 Task: Display the location "Duck Creek Road, Springdale, MT 59082" while booking.
Action: Mouse moved to (714, 345)
Screenshot: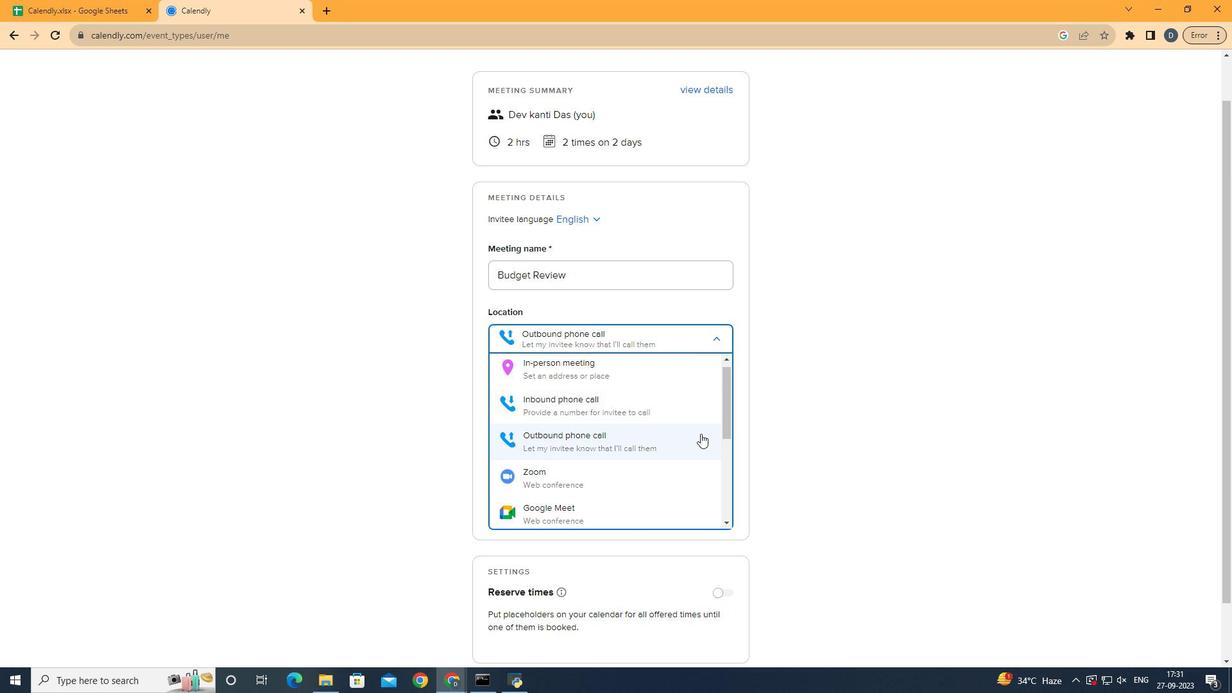 
Action: Mouse pressed left at (714, 345)
Screenshot: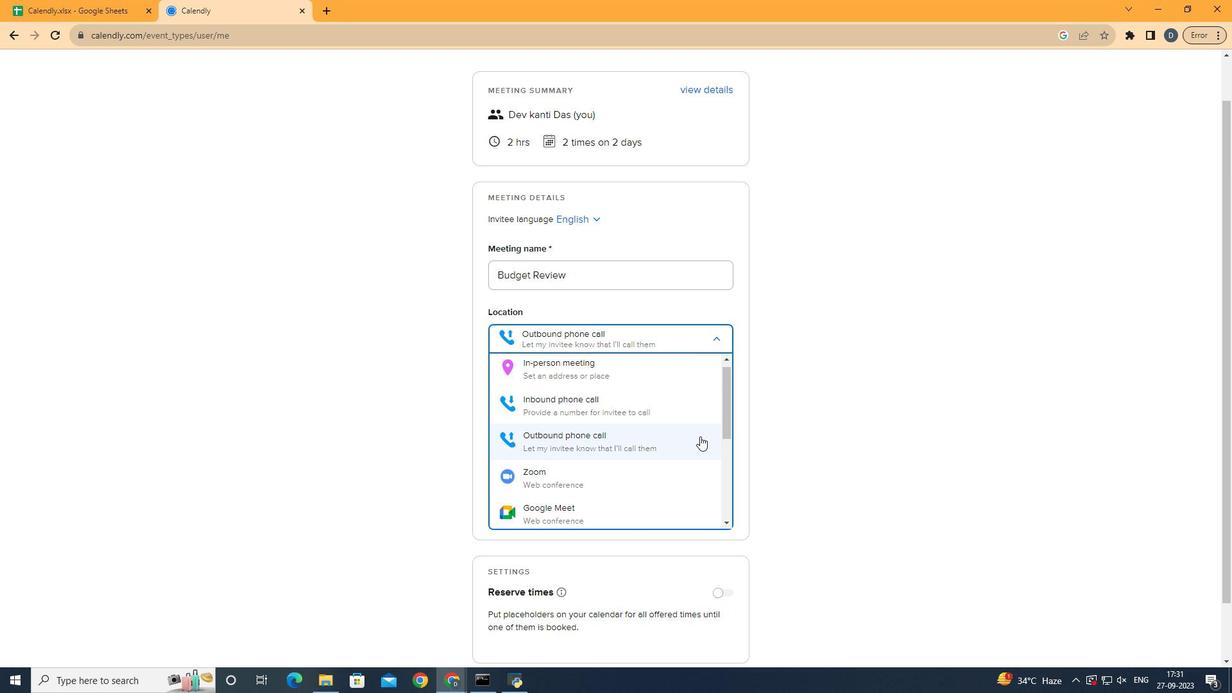 
Action: Mouse moved to (698, 434)
Screenshot: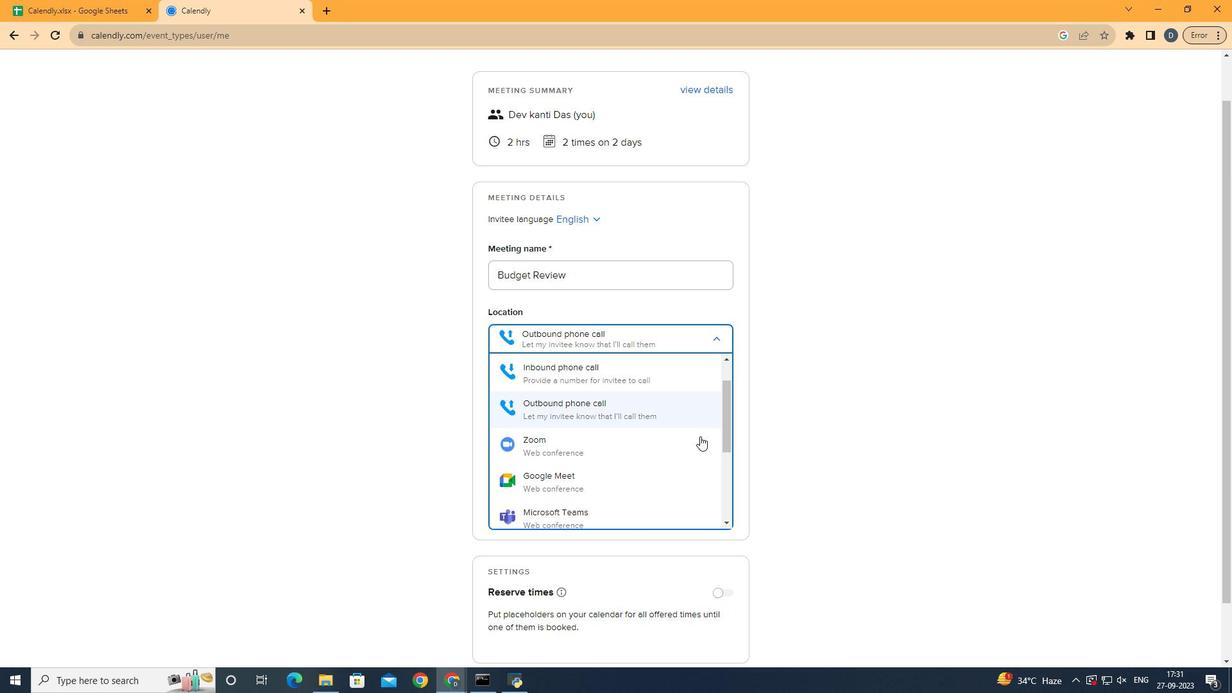 
Action: Mouse scrolled (698, 434) with delta (0, 0)
Screenshot: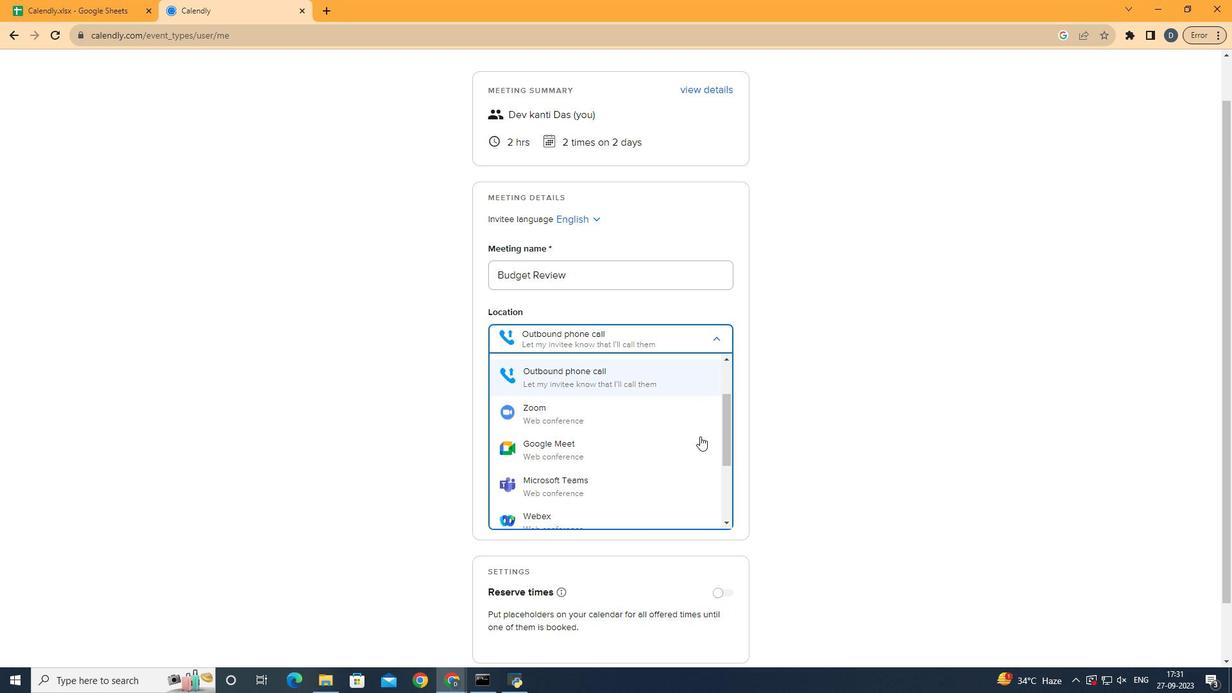 
Action: Mouse scrolled (698, 434) with delta (0, 0)
Screenshot: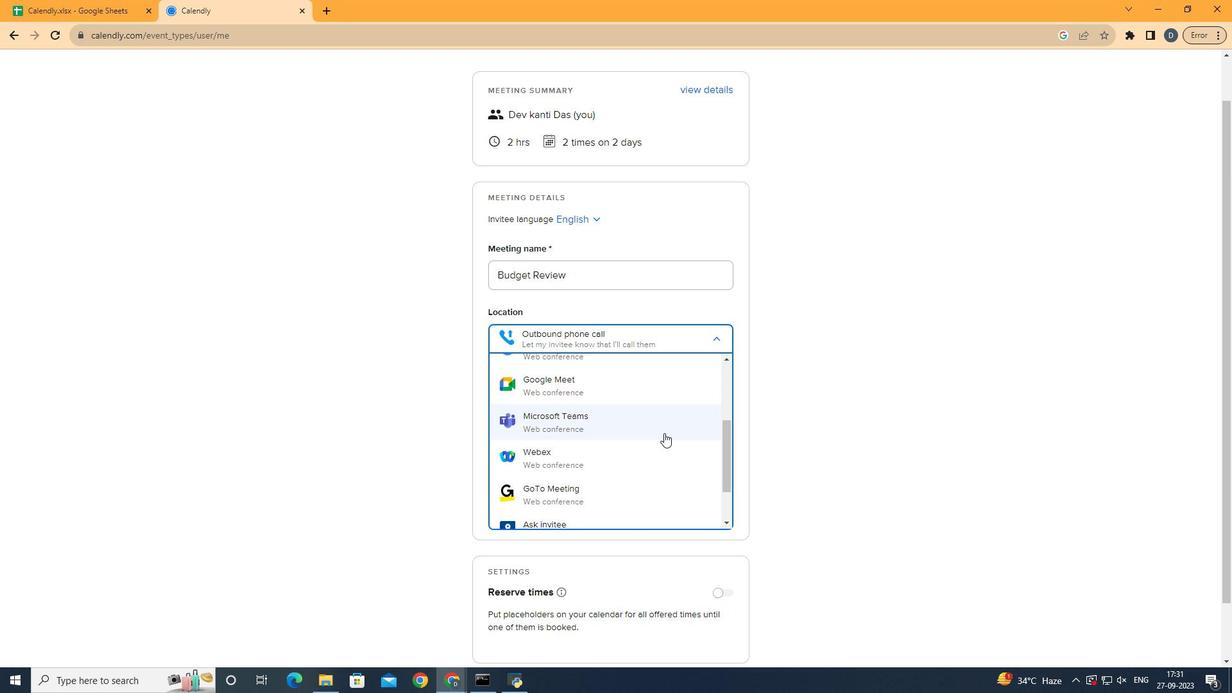 
Action: Mouse moved to (662, 431)
Screenshot: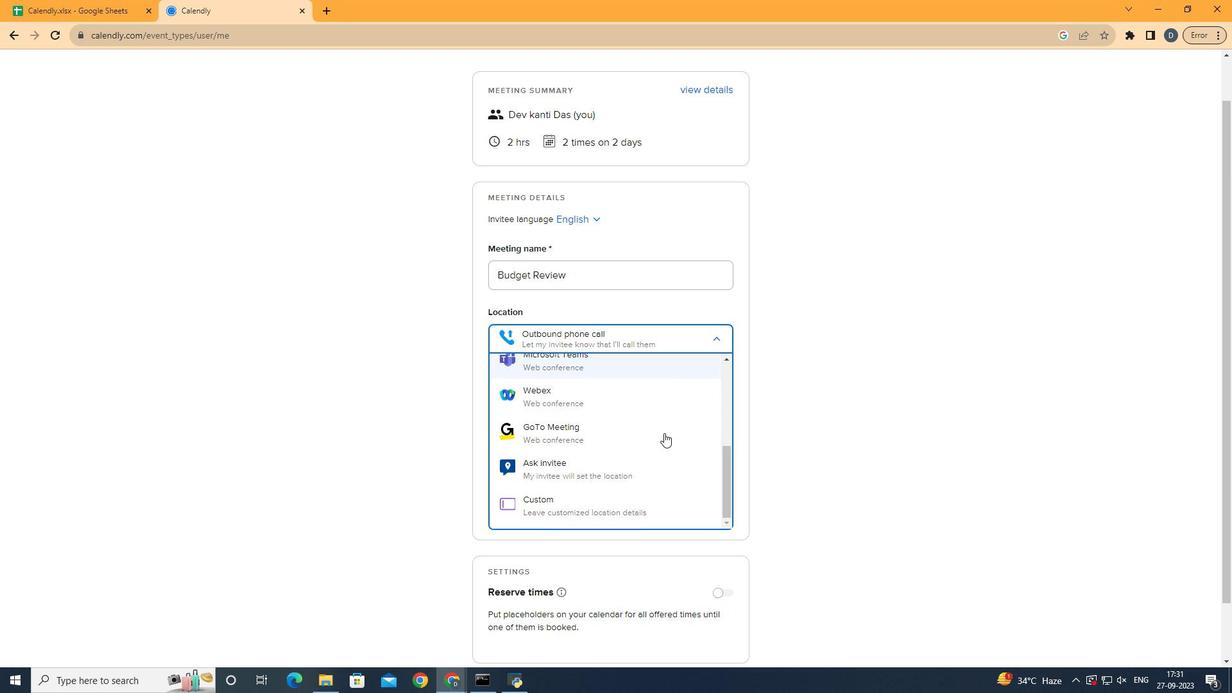 
Action: Mouse scrolled (662, 430) with delta (0, 0)
Screenshot: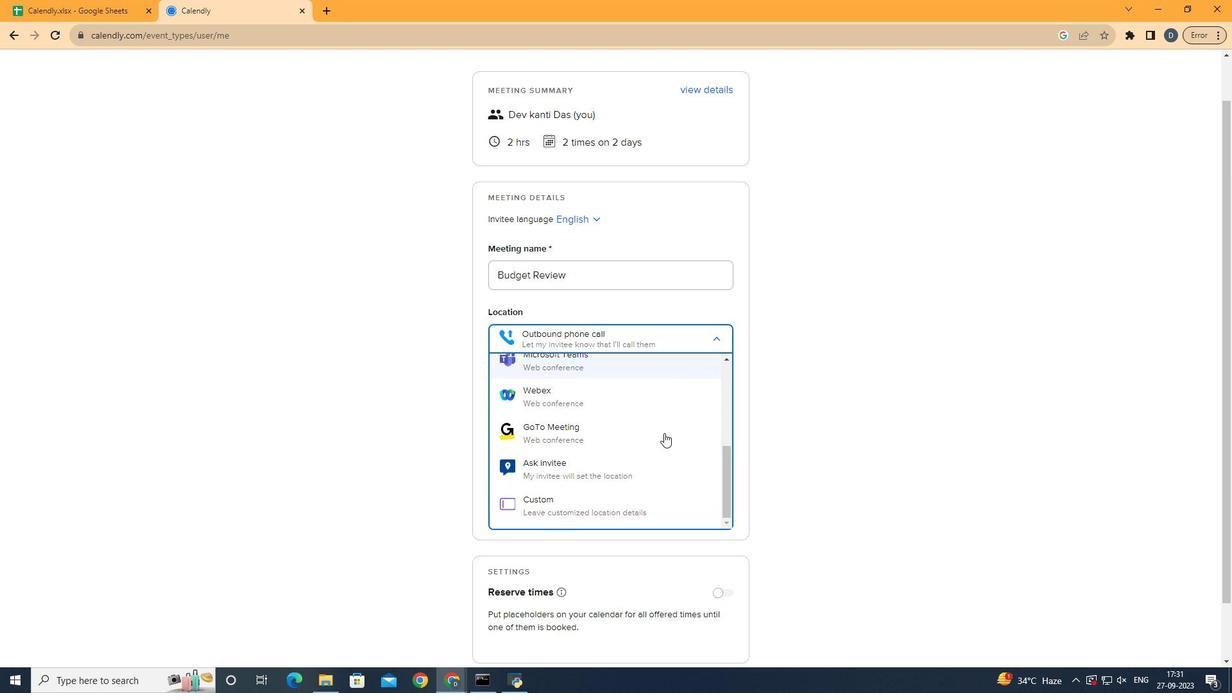 
Action: Mouse moved to (660, 432)
Screenshot: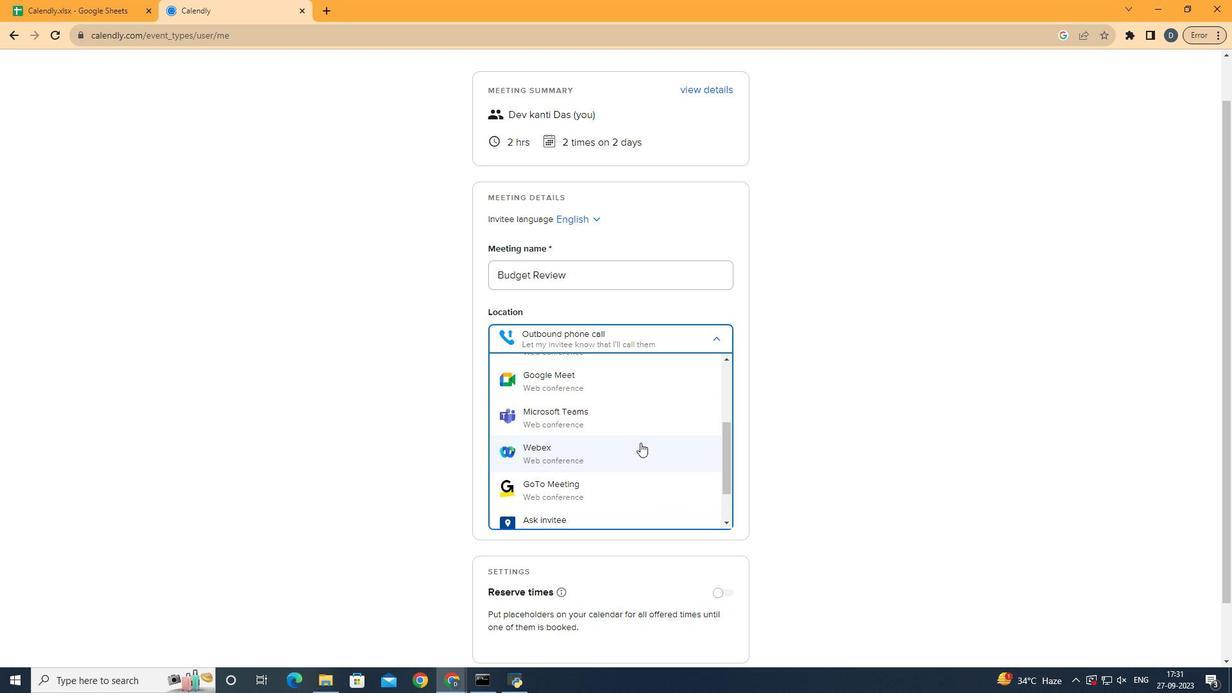 
Action: Mouse scrolled (660, 431) with delta (0, 0)
Screenshot: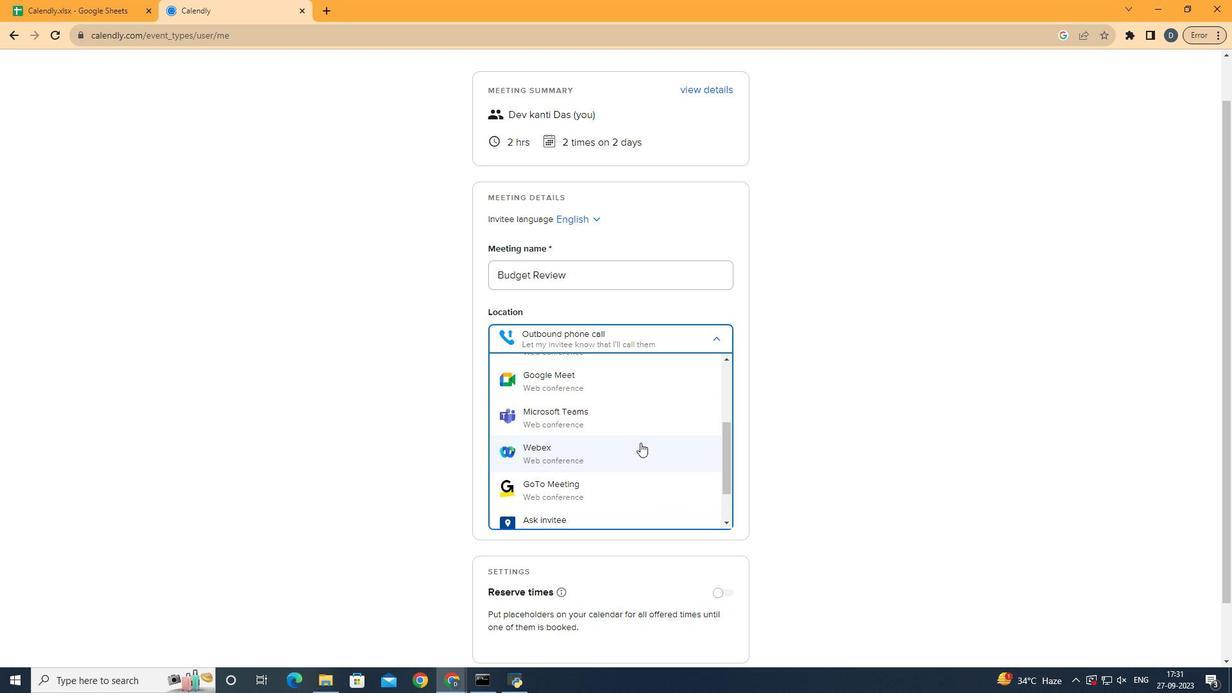 
Action: Mouse moved to (660, 432)
Screenshot: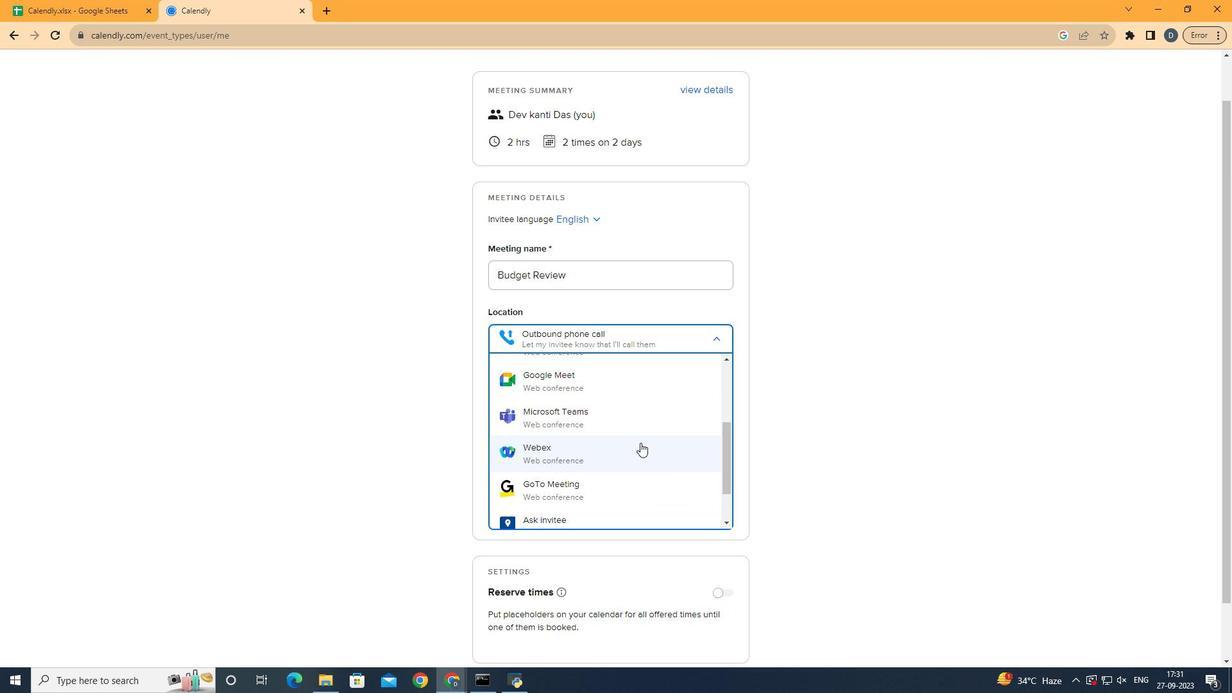 
Action: Mouse scrolled (660, 431) with delta (0, 0)
Screenshot: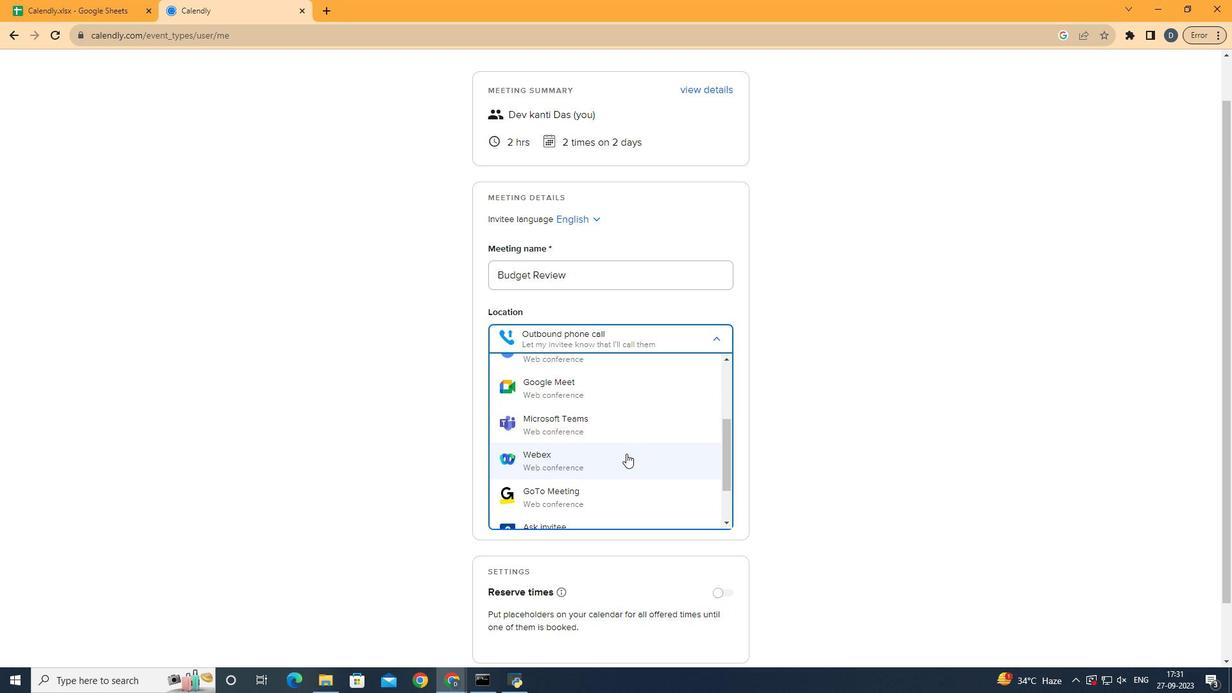 
Action: Mouse scrolled (660, 432) with delta (0, 0)
Screenshot: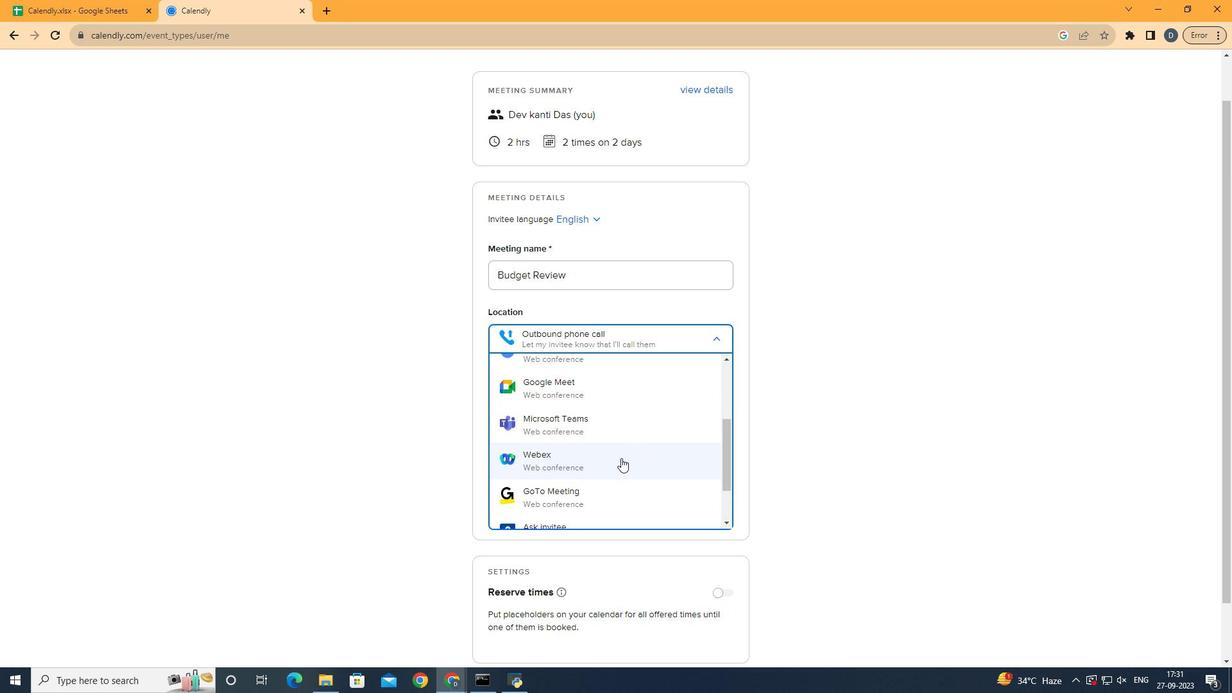 
Action: Mouse moved to (619, 456)
Screenshot: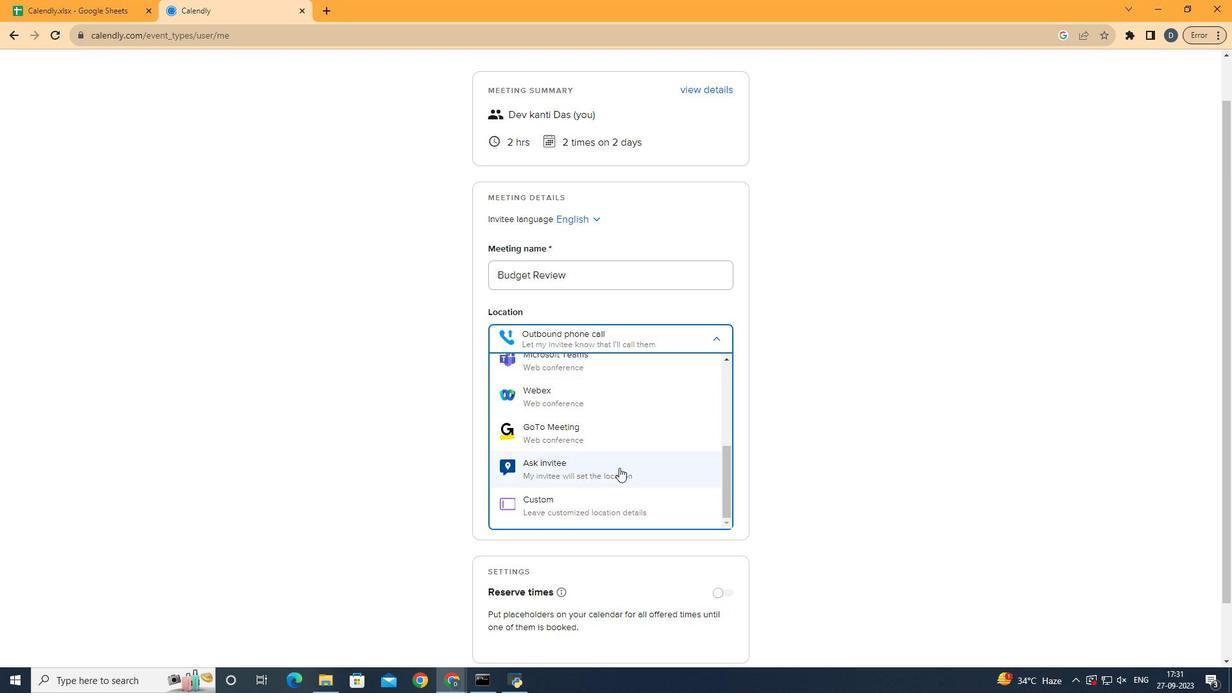 
Action: Mouse scrolled (619, 455) with delta (0, 0)
Screenshot: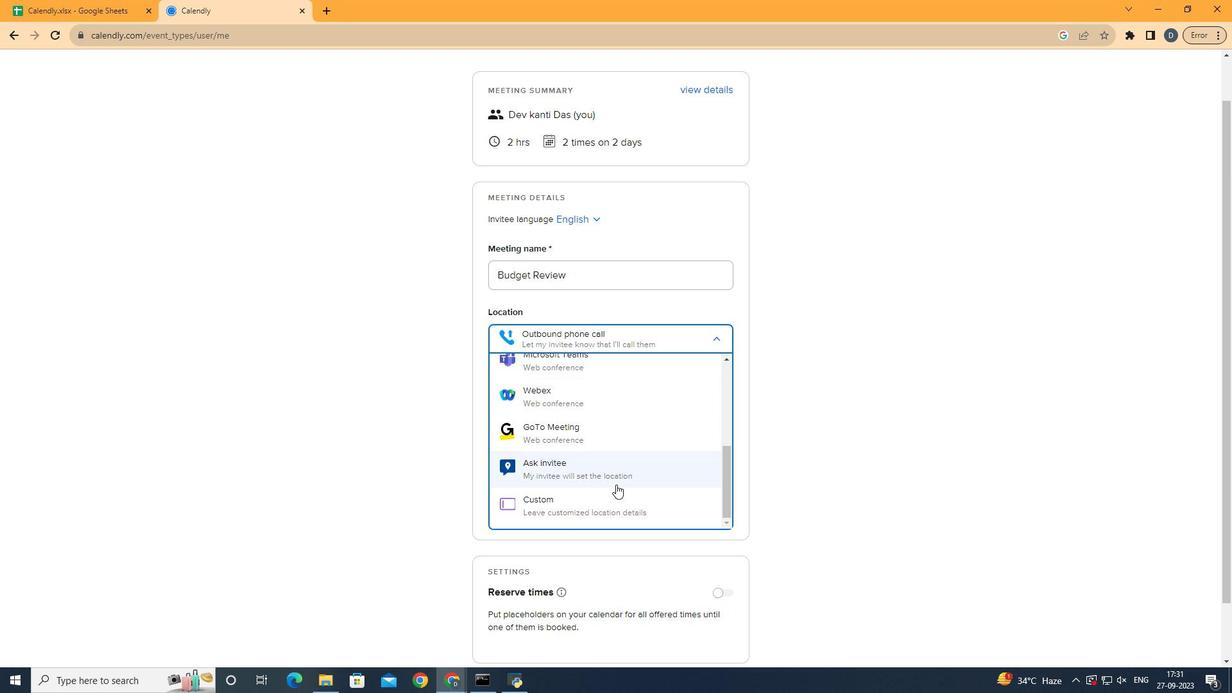 
Action: Mouse scrolled (619, 455) with delta (0, 0)
Screenshot: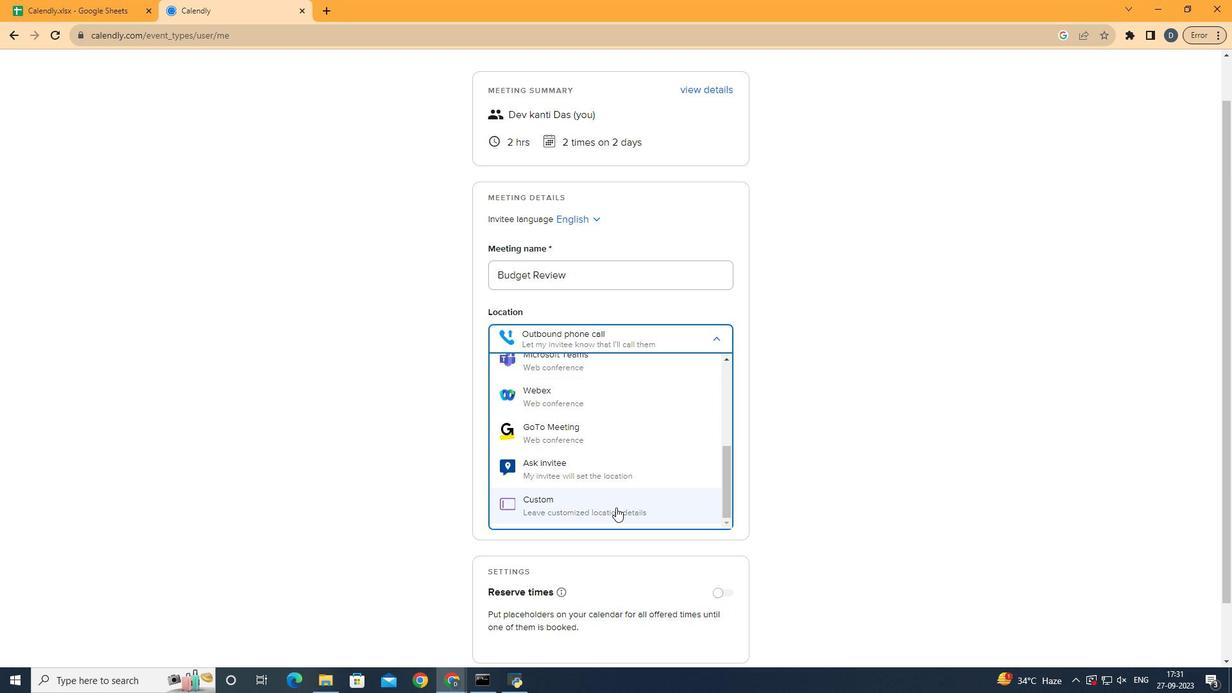 
Action: Mouse moved to (614, 507)
Screenshot: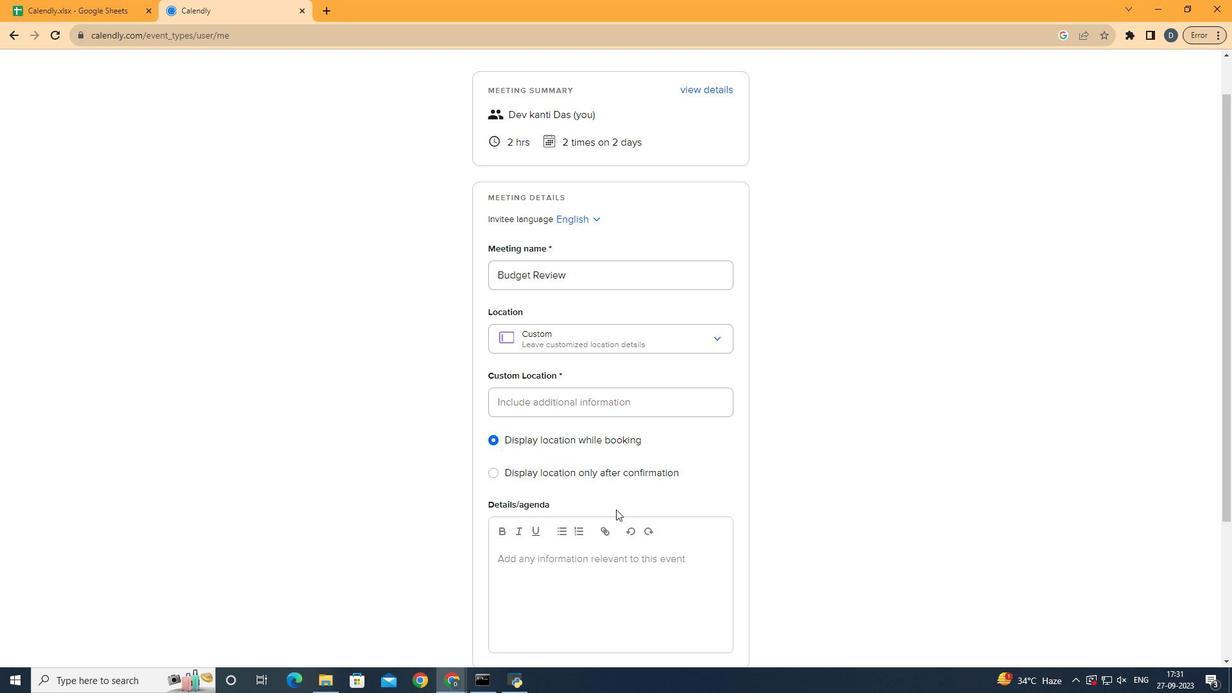 
Action: Mouse pressed left at (614, 507)
Screenshot: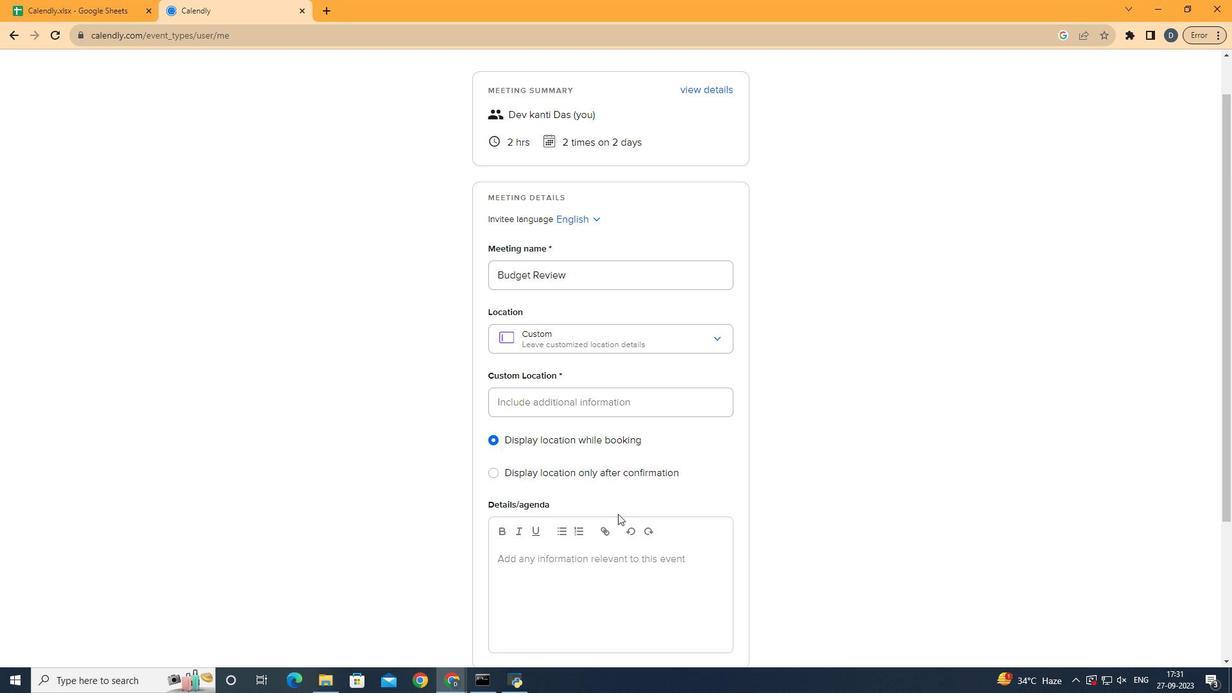 
Action: Mouse moved to (572, 398)
Screenshot: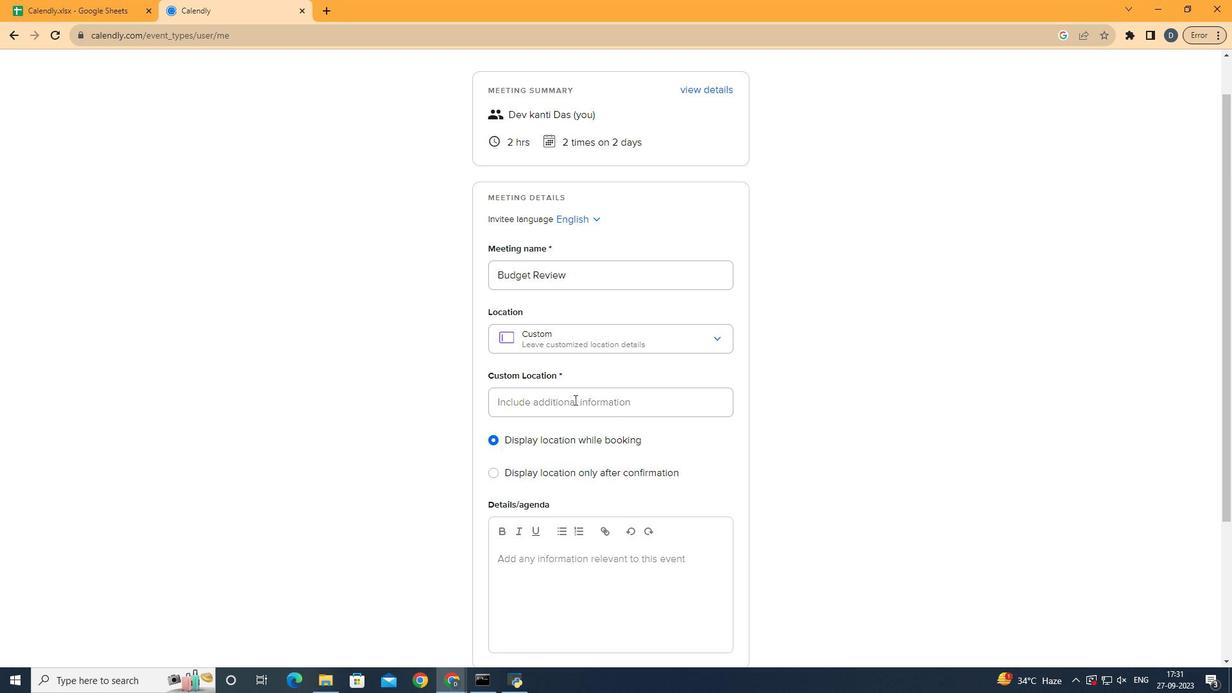 
Action: Mouse pressed left at (572, 398)
Screenshot: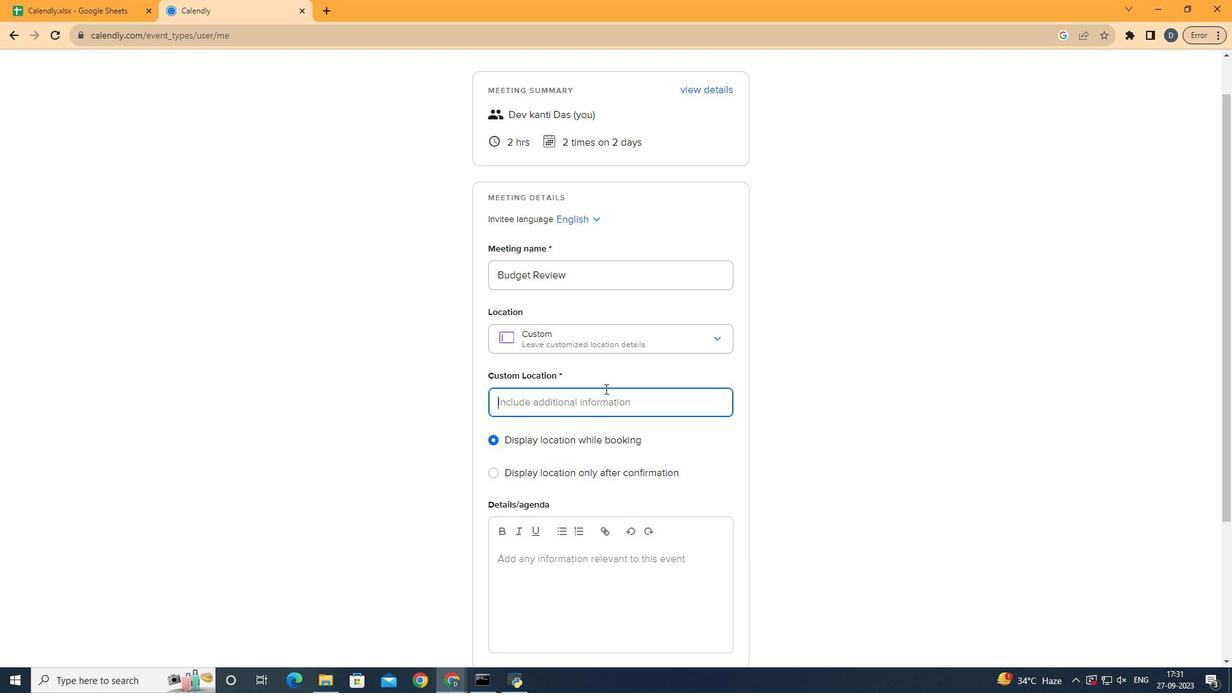 
Action: Mouse moved to (587, 398)
Screenshot: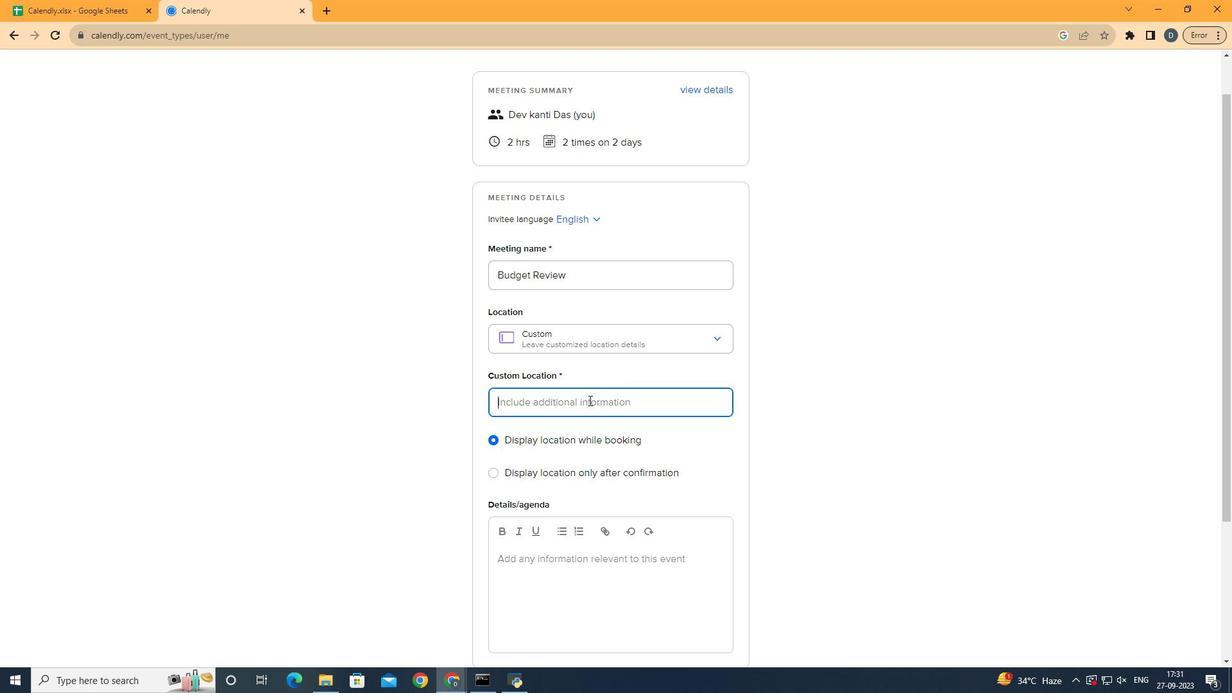 
Action: Mouse pressed left at (587, 398)
Screenshot: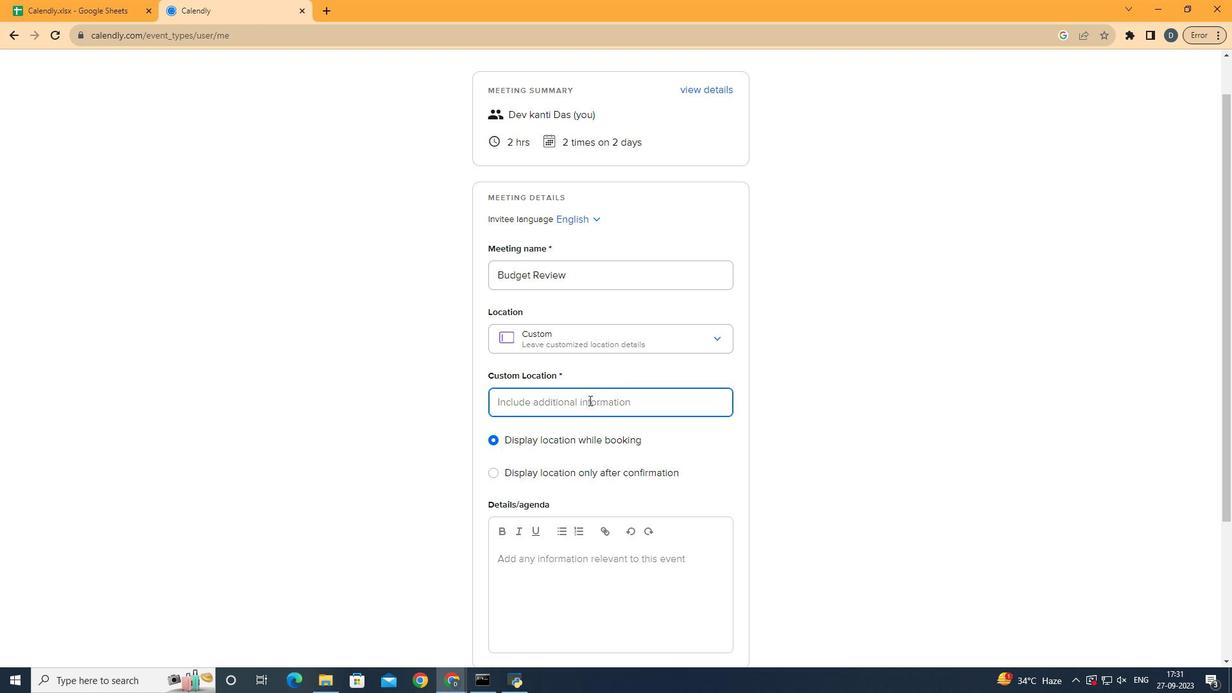 
Action: Key pressed <Key.shift>Duck<Key.space><Key.shift>Creek<Key.space><Key.shift><Key.shift>Road,<Key.space><Key.shift>Springdale,<Key.space><Key.shift>MT<Key.space>59082
Screenshot: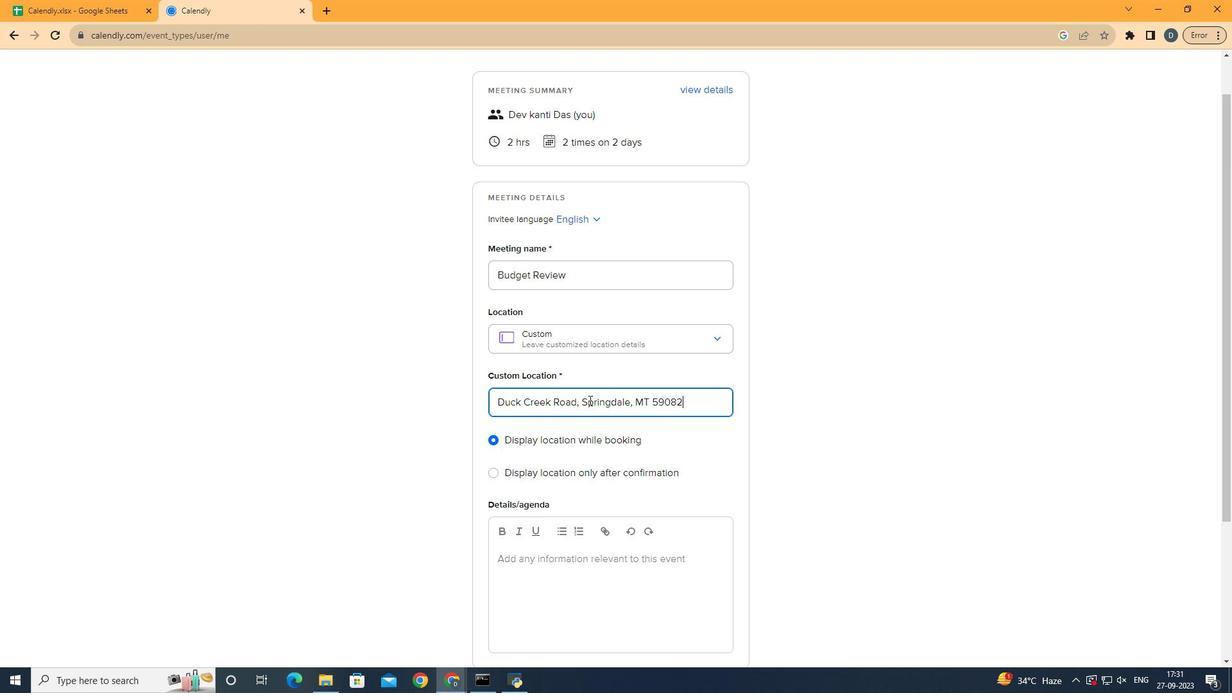 
Action: Mouse moved to (593, 441)
Screenshot: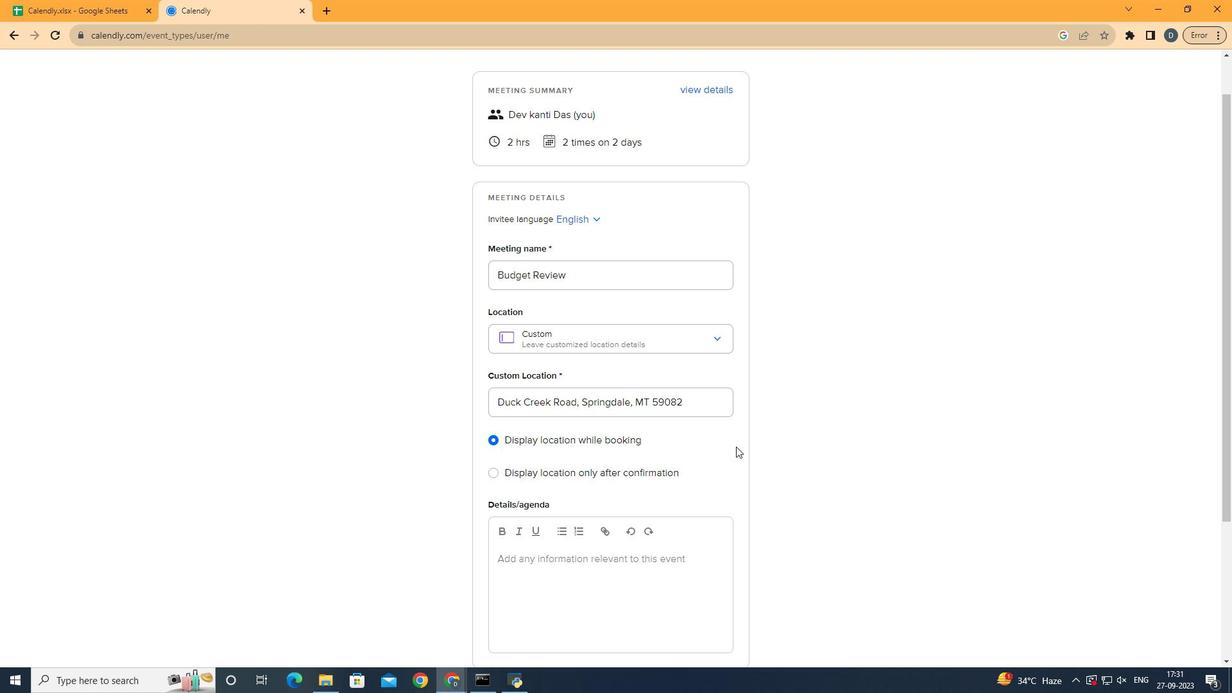 
Action: Mouse pressed left at (593, 441)
Screenshot: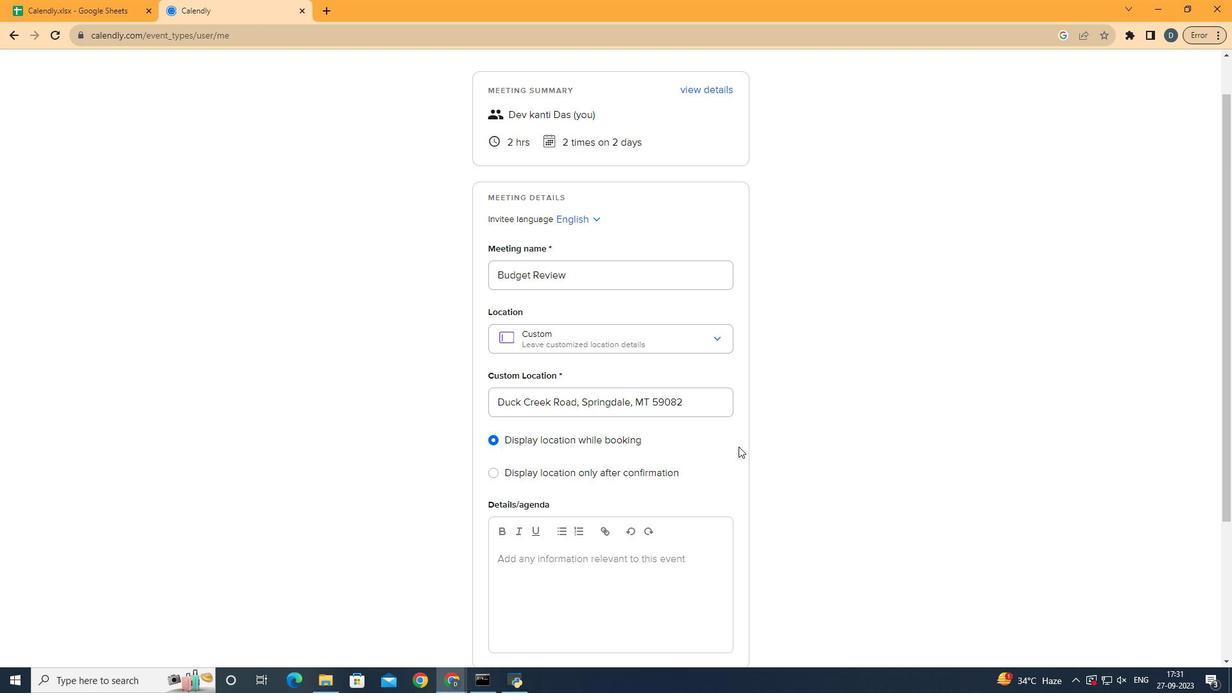 
Action: Mouse moved to (734, 445)
Screenshot: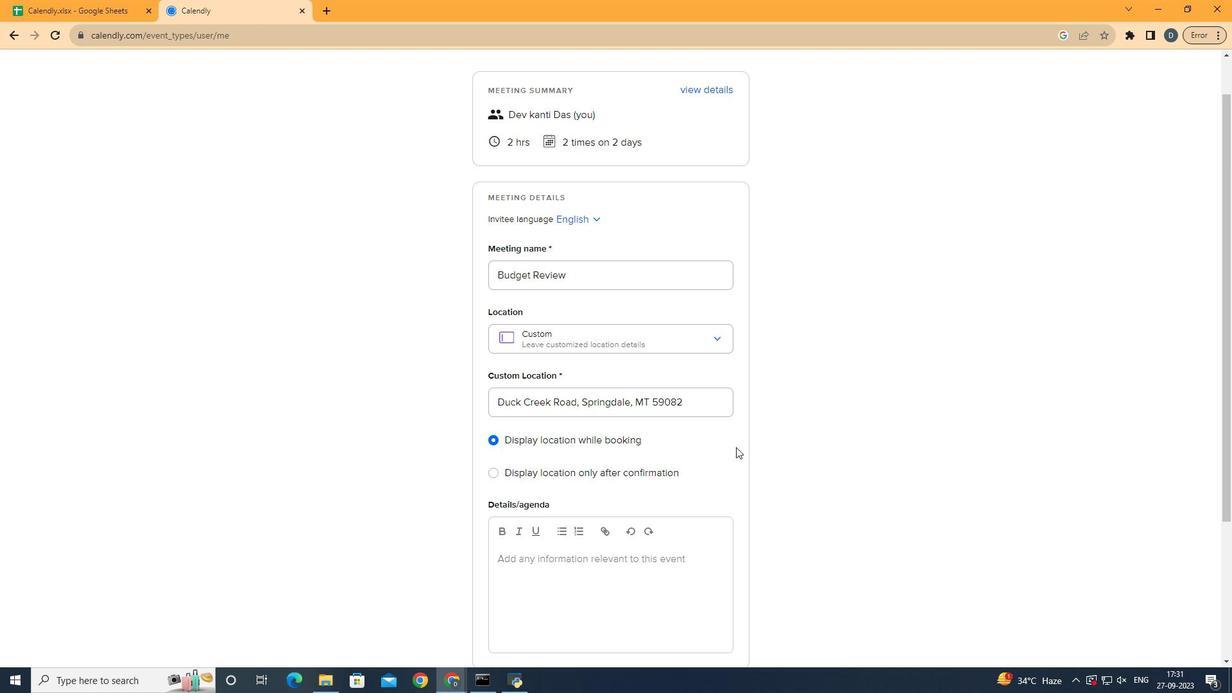 
